Task: Change the text size to jumbo.
Action: Mouse moved to (693, 531)
Screenshot: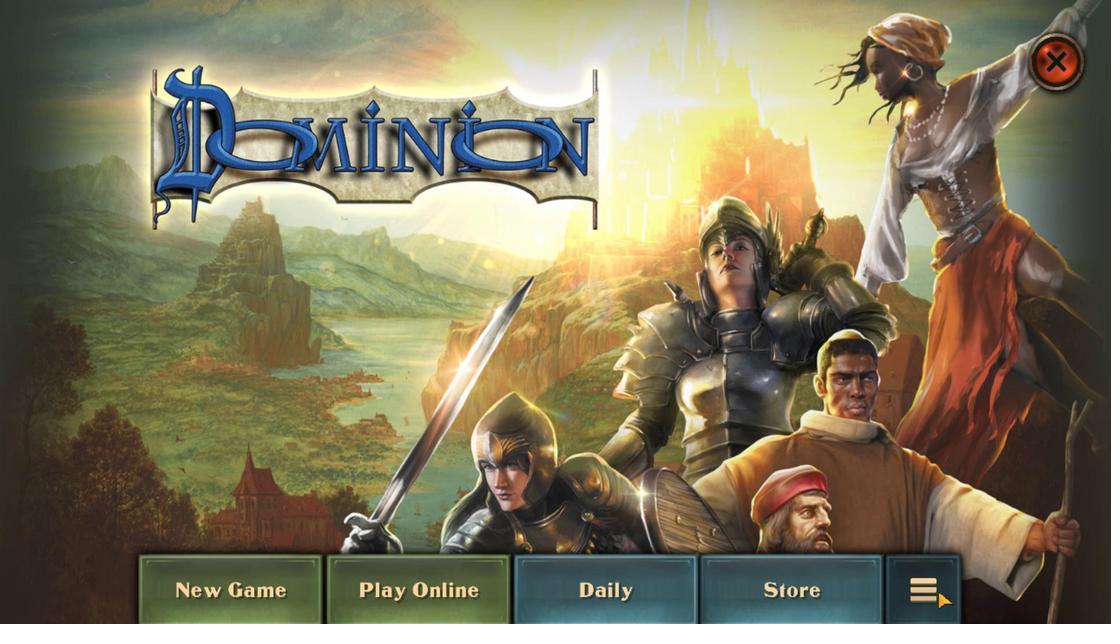 
Action: Mouse pressed left at (693, 531)
Screenshot: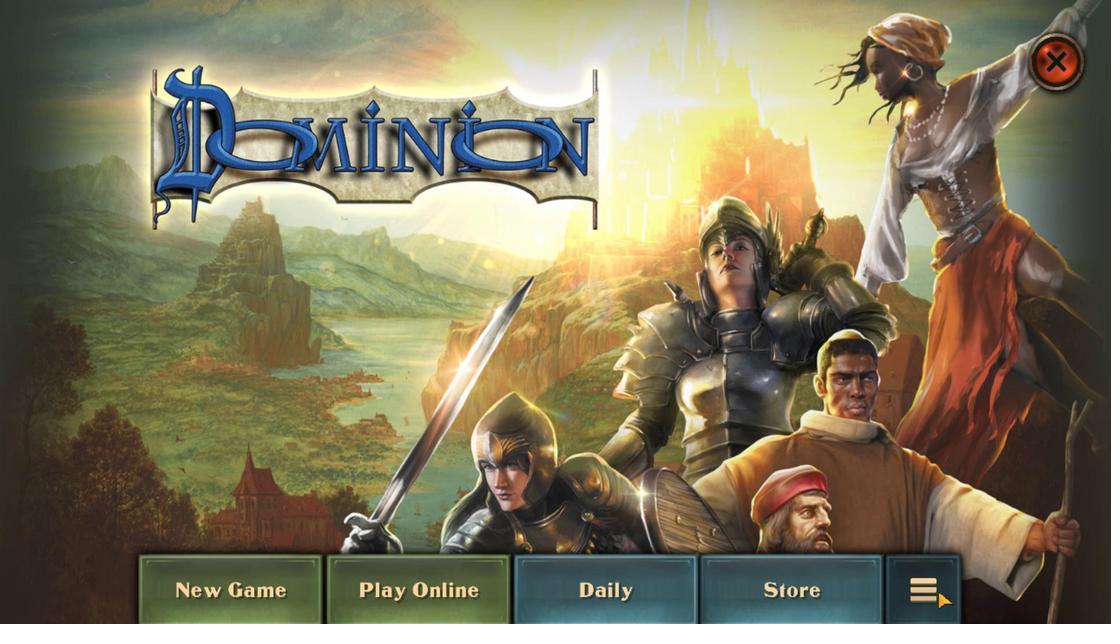 
Action: Mouse moved to (328, 453)
Screenshot: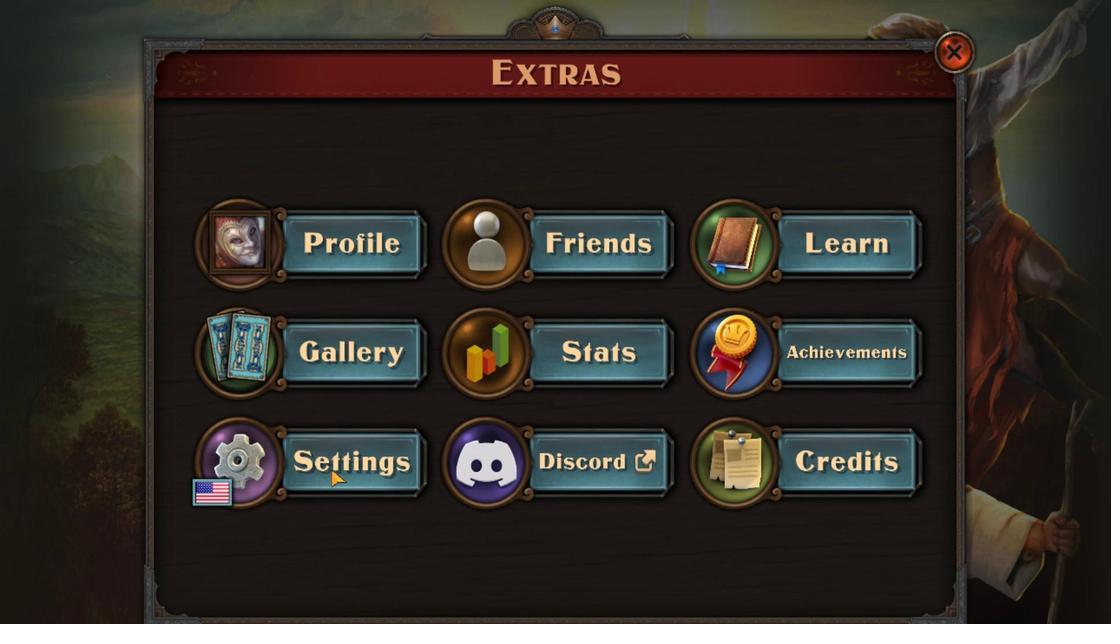 
Action: Mouse pressed left at (328, 453)
Screenshot: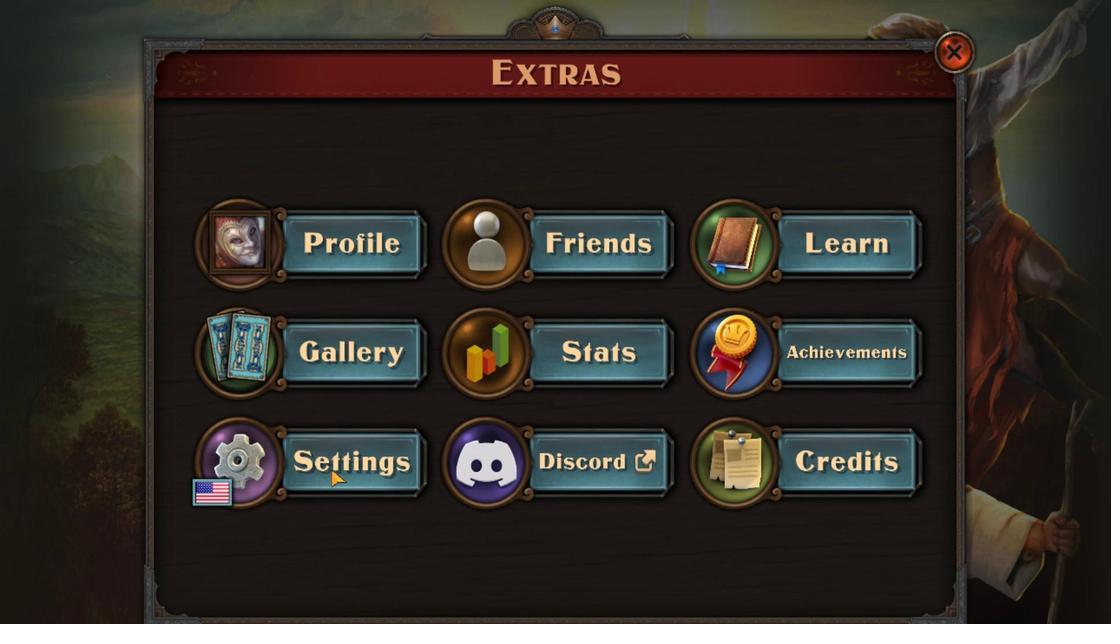 
Action: Mouse moved to (392, 488)
Screenshot: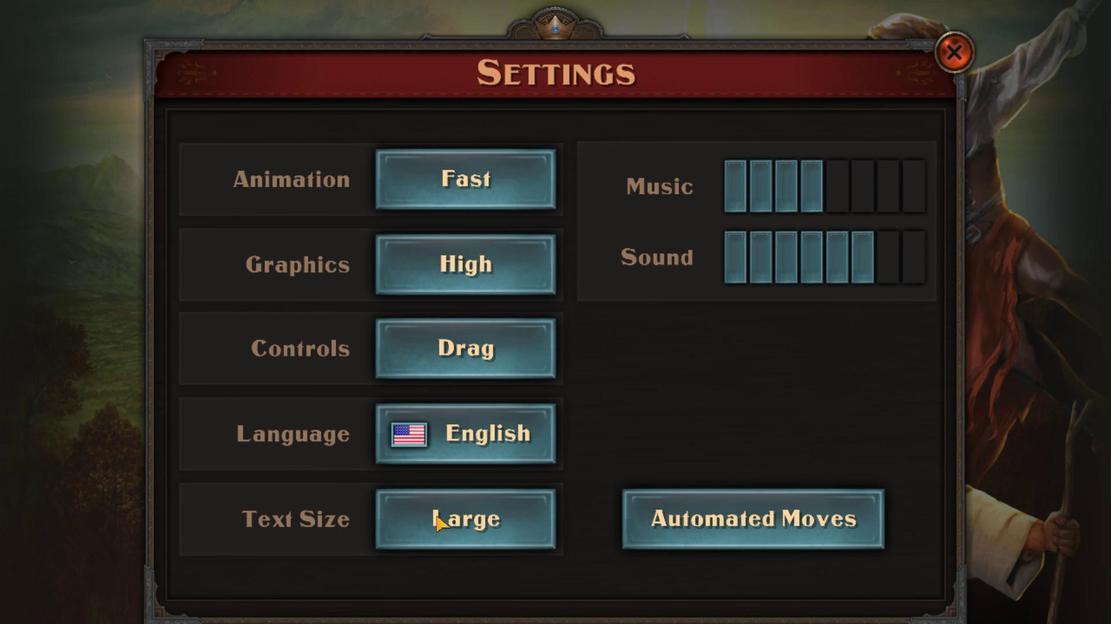 
Action: Mouse pressed left at (392, 488)
Screenshot: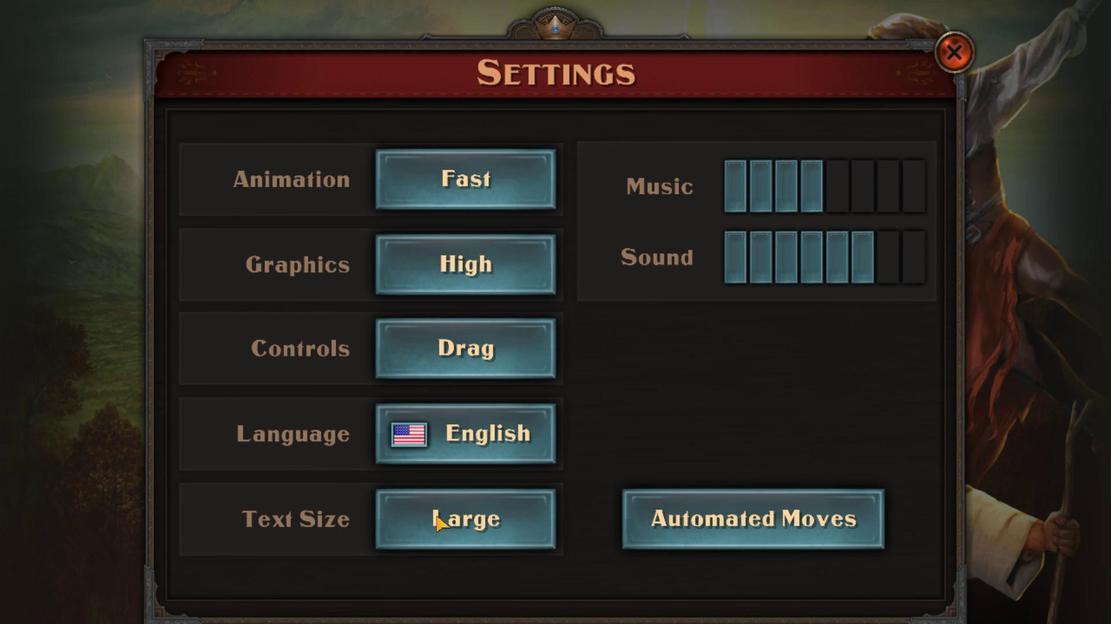 
Action: Mouse moved to (504, 455)
Screenshot: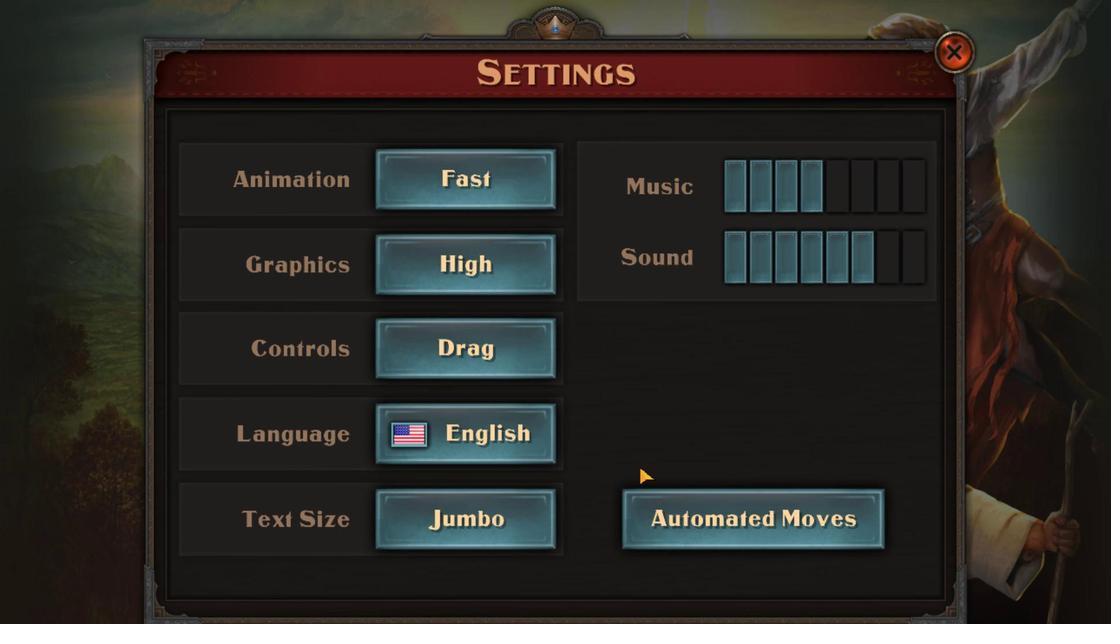 
